 Task: Add La Fermiere Naturally French Vanilla Bean, Creamy, Whole Milk to the cart.
Action: Mouse moved to (20, 107)
Screenshot: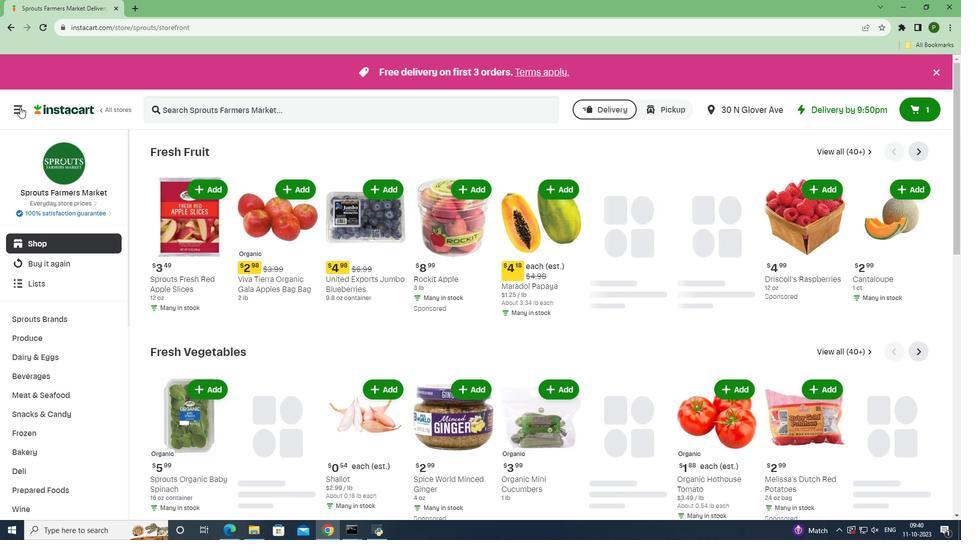 
Action: Mouse pressed left at (20, 107)
Screenshot: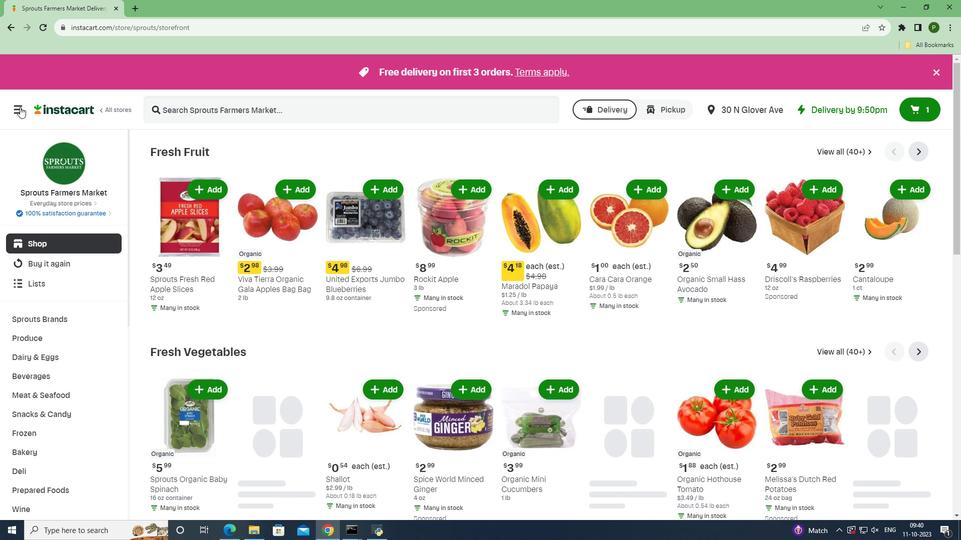 
Action: Mouse moved to (25, 261)
Screenshot: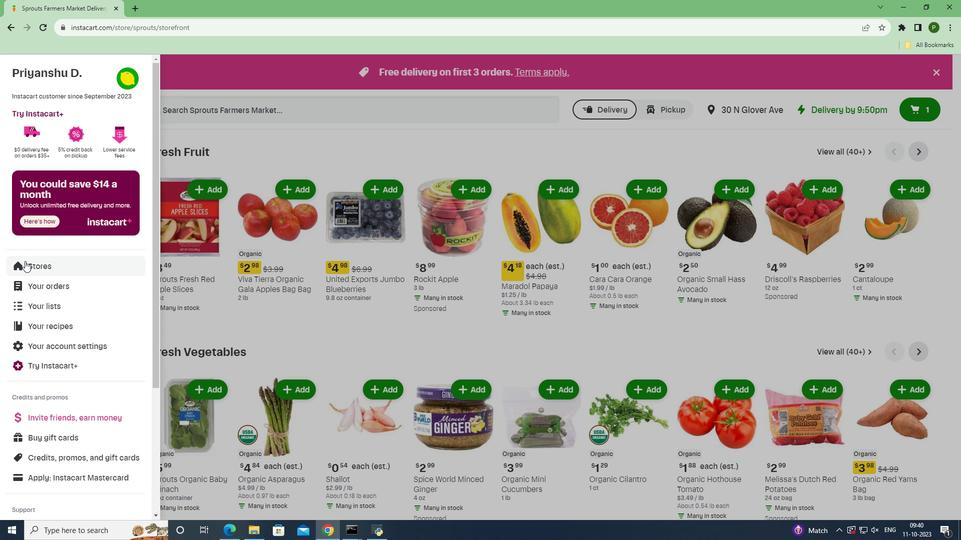 
Action: Mouse pressed left at (25, 261)
Screenshot: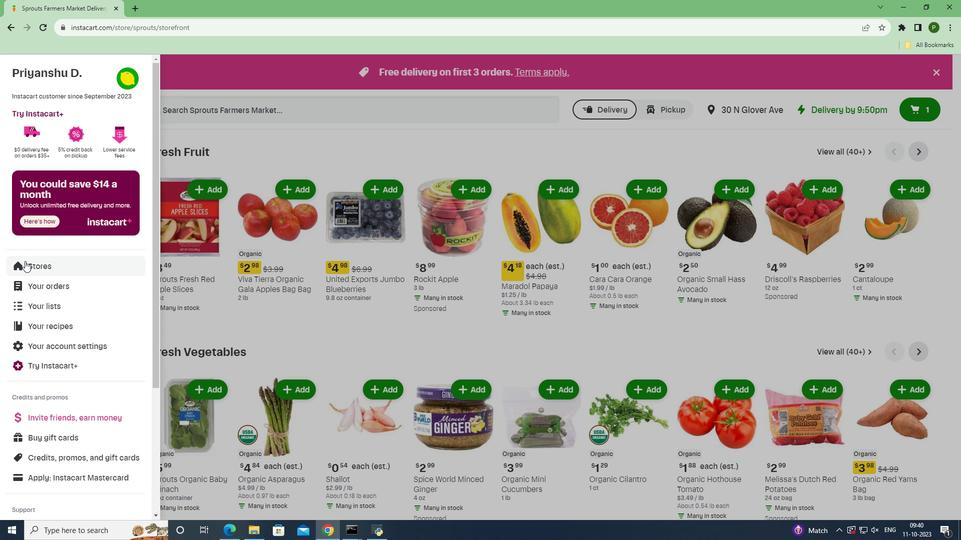 
Action: Mouse moved to (248, 113)
Screenshot: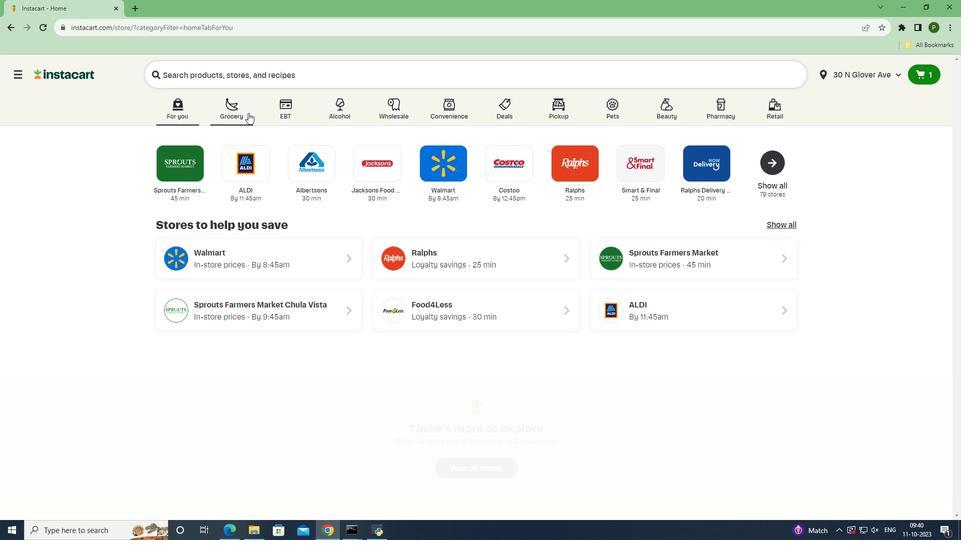 
Action: Mouse pressed left at (248, 113)
Screenshot: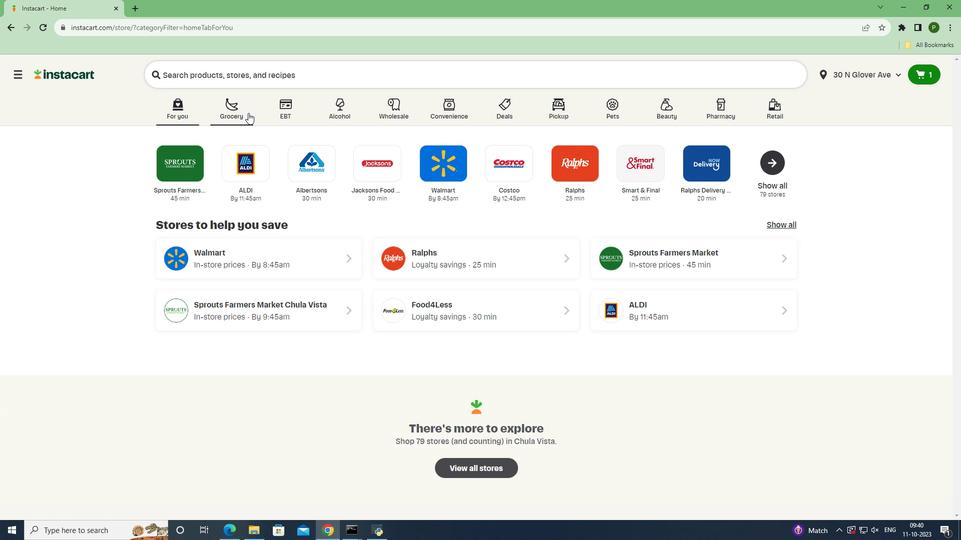 
Action: Mouse moved to (273, 168)
Screenshot: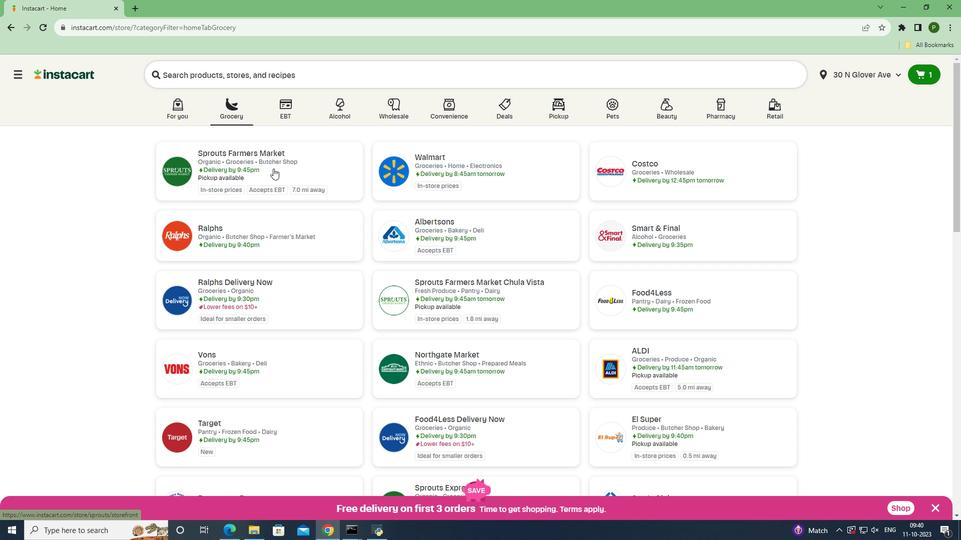 
Action: Mouse pressed left at (273, 168)
Screenshot: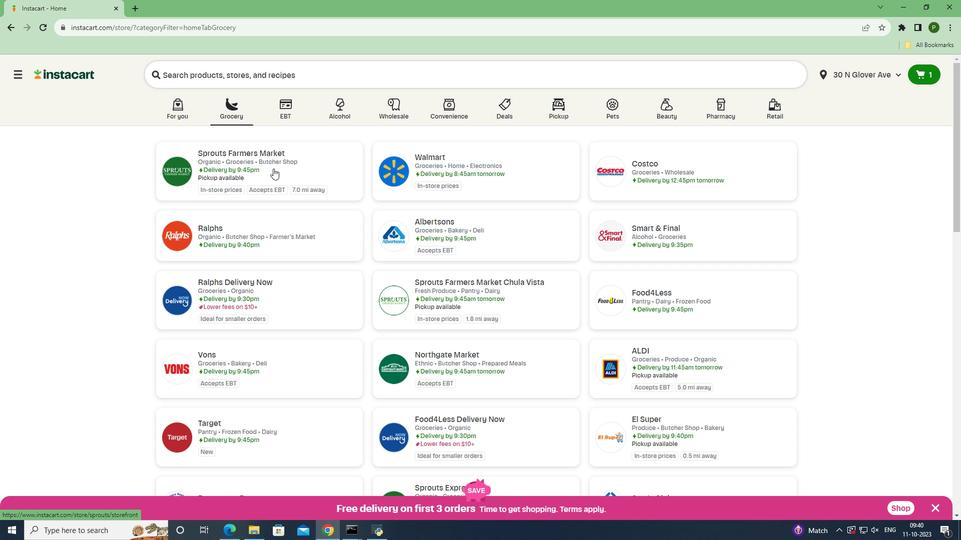 
Action: Mouse moved to (64, 352)
Screenshot: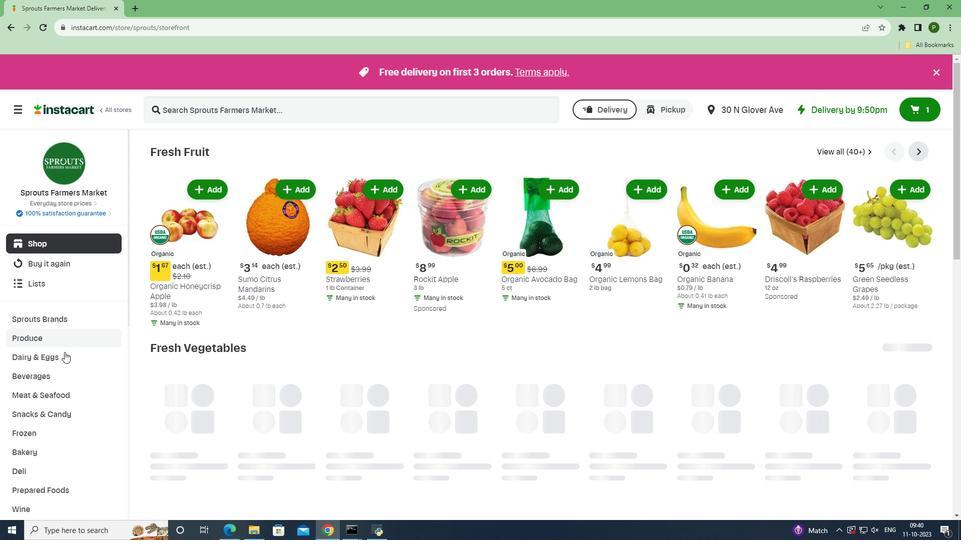 
Action: Mouse pressed left at (64, 352)
Screenshot: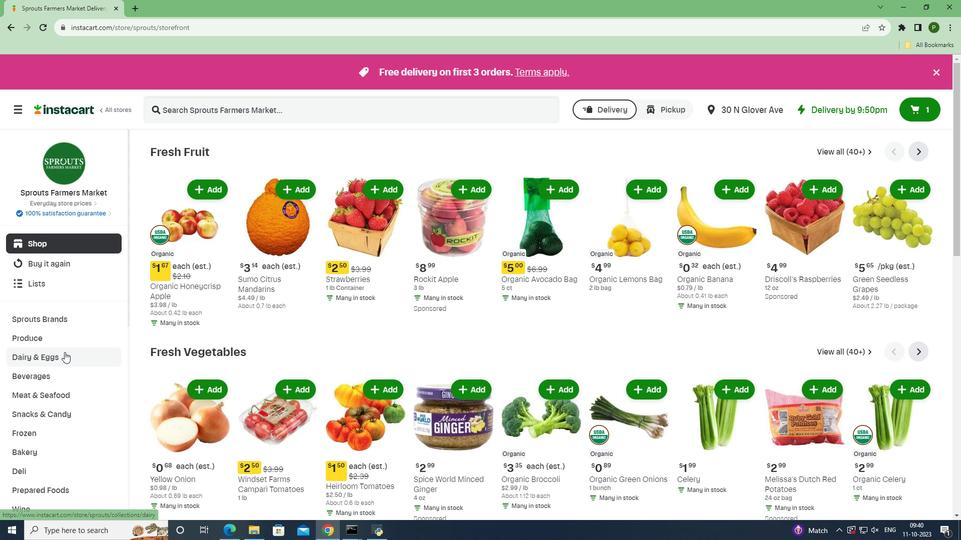 
Action: Mouse moved to (54, 438)
Screenshot: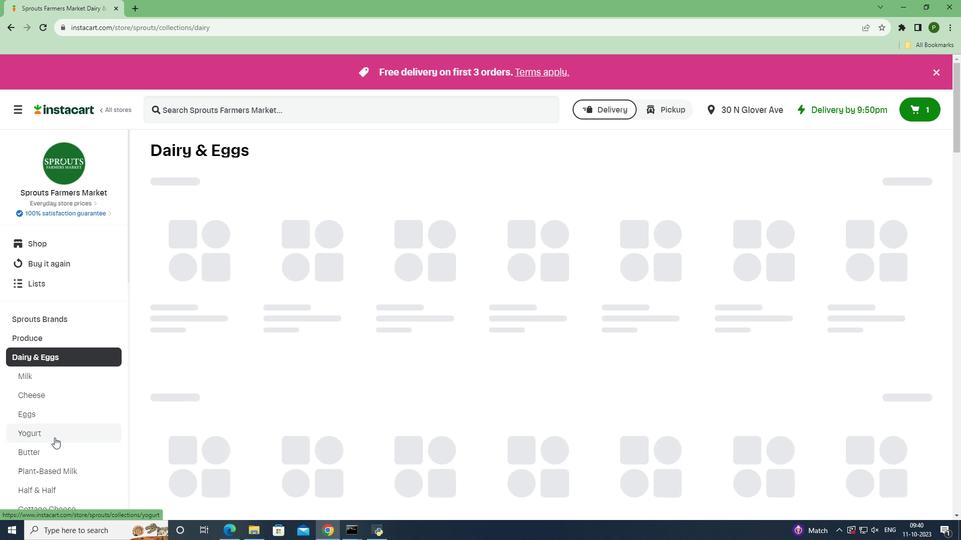 
Action: Mouse pressed left at (54, 438)
Screenshot: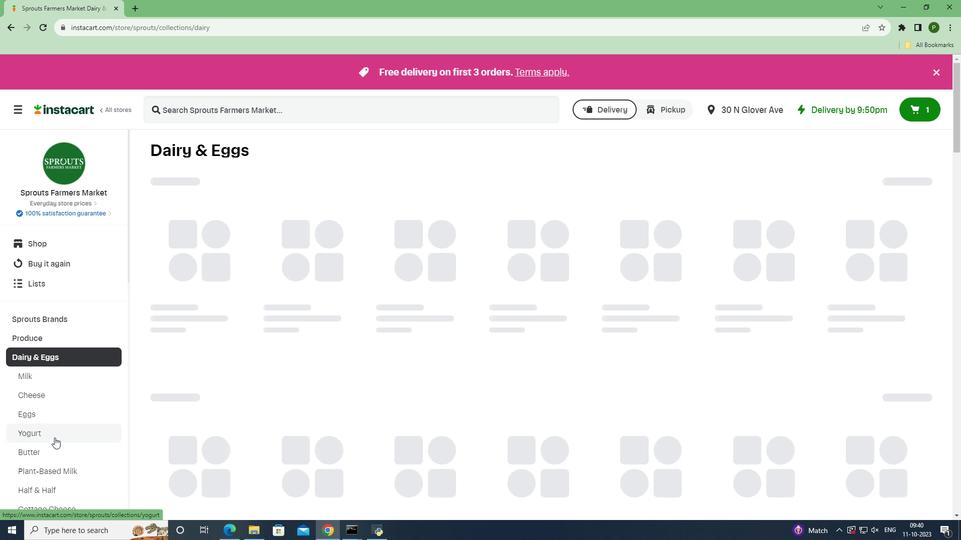 
Action: Mouse moved to (207, 109)
Screenshot: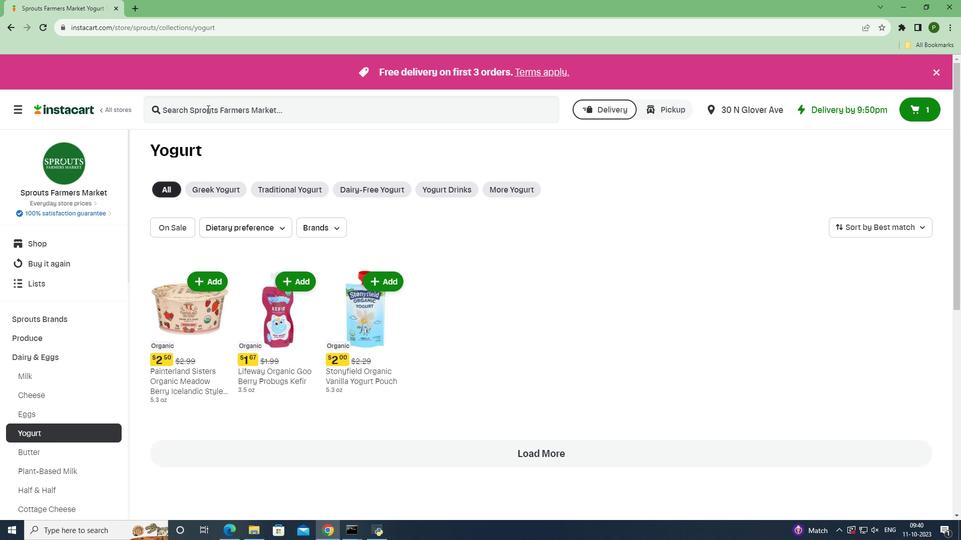 
Action: Mouse pressed left at (207, 109)
Screenshot: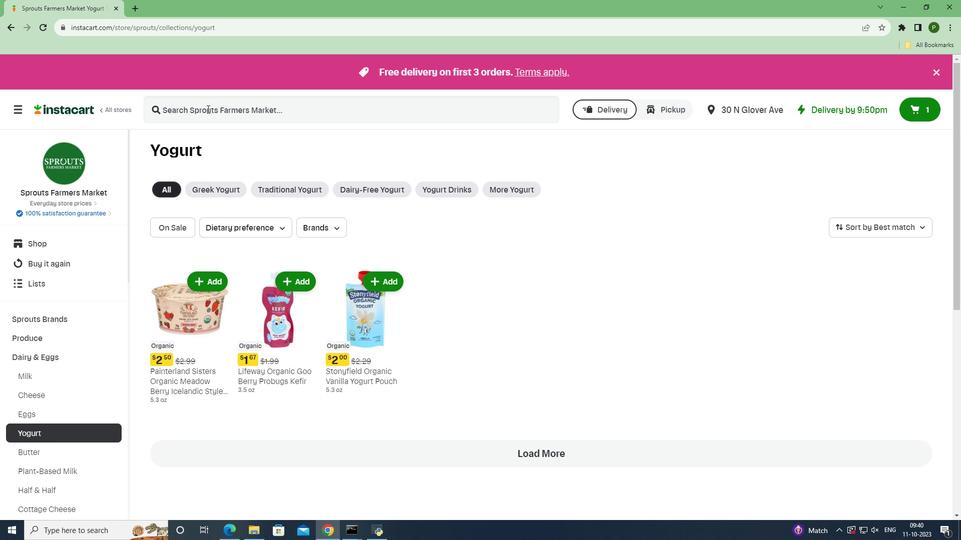 
Action: Key pressed <Key.caps_lock>L<Key.caps_lock>a<Key.space><Key.caps_lock>F<Key.caps_lock>ermiere<Key.space><Key.caps_lock>N<Key.caps_lock>aturally<Key.space><Key.caps_lock>F<Key.caps_lock>rench<Key.space><Key.caps_lock>V<Key.caps_lock>anilla<Key.space><Key.caps_lock>B<Key.caps_lock>ean,<Key.space><Key.caps_lock>C<Key.caps_lock>reamy,<Key.space><Key.caps_lock>W<Key.caps_lock>hole<Key.space><Key.caps_lock>M<Key.caps_lock>ilk<Key.enter>
Screenshot: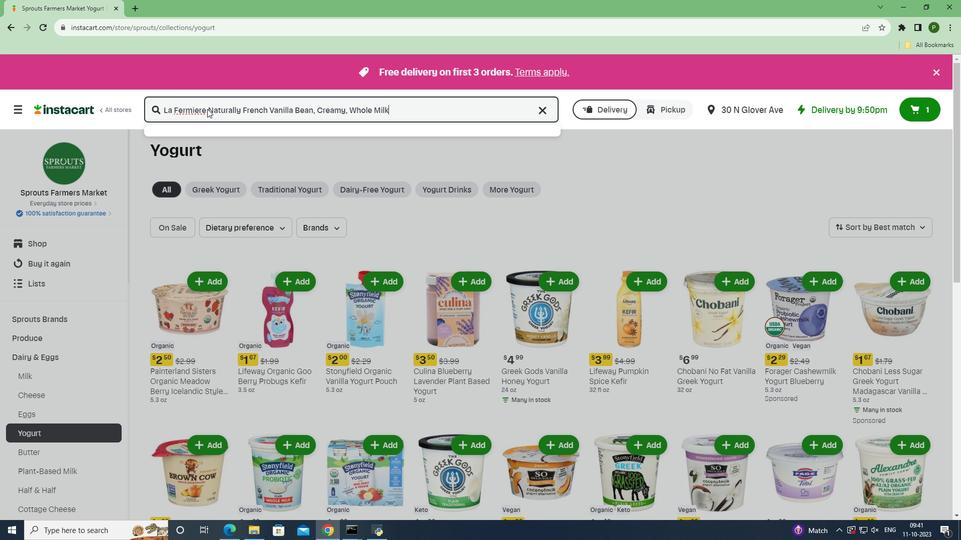 
Action: Mouse moved to (277, 187)
Screenshot: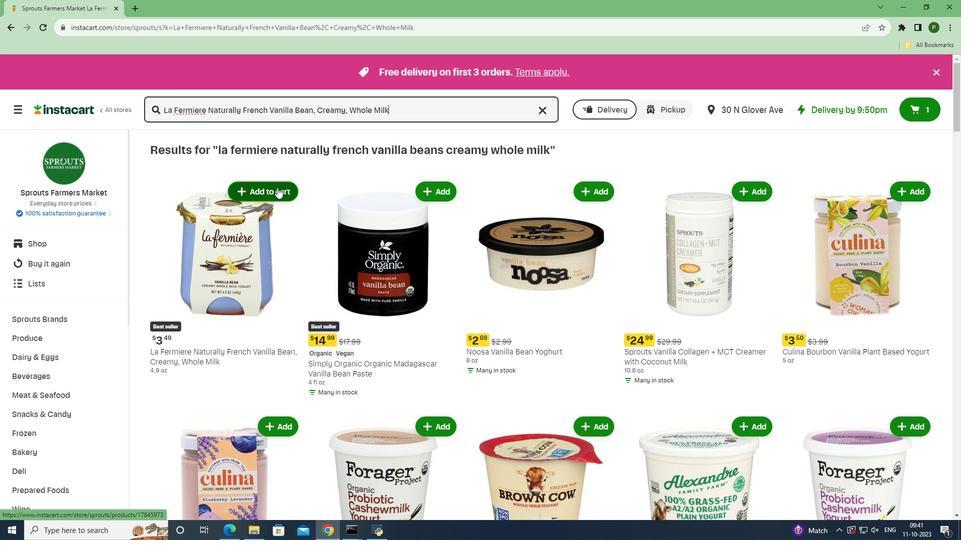 
Action: Mouse pressed left at (277, 187)
Screenshot: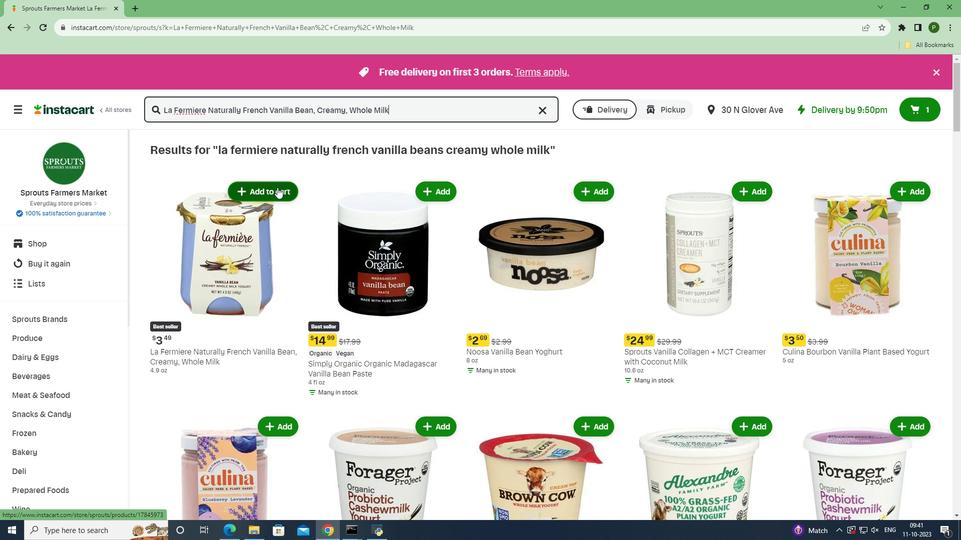 
Action: Mouse moved to (309, 243)
Screenshot: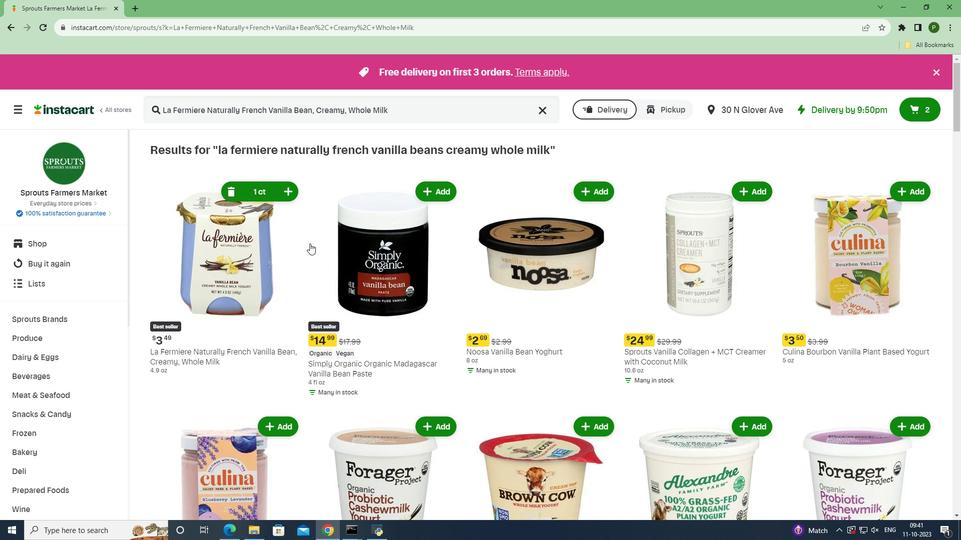 
